 Task: Create Card Compliance Audit in Board Data Visualization Tools to Workspace Enterprise Resource Planning. Create Card Conference Execution in Board Content Marketing Campaigns to Workspace Enterprise Resource Planning. Create Card Leadership Development Performance Review in Board Website Conversion Rate Optimization to Workspace Enterprise Resource Planning
Action: Mouse moved to (69, 283)
Screenshot: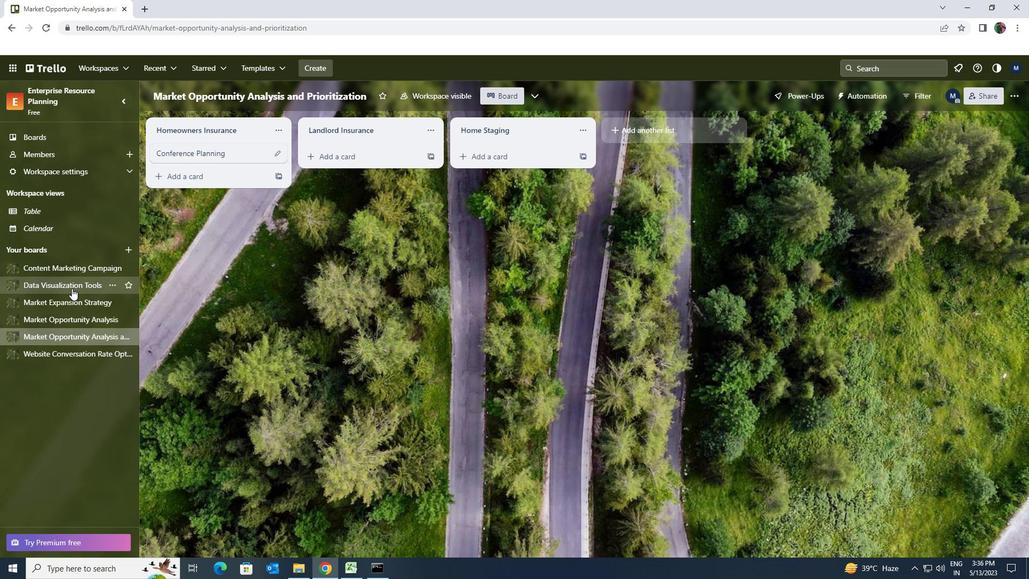 
Action: Mouse pressed left at (69, 283)
Screenshot: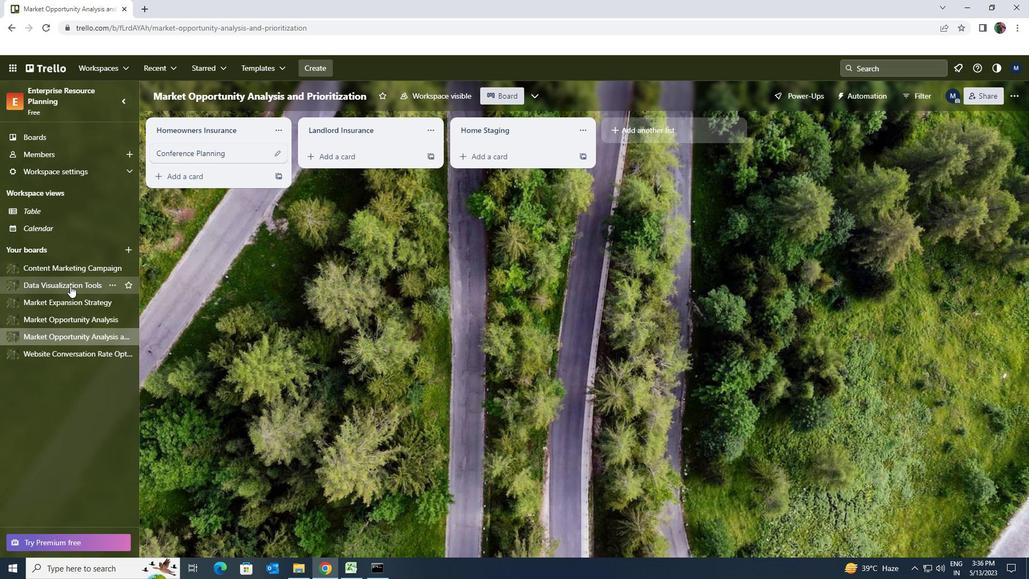 
Action: Mouse moved to (349, 160)
Screenshot: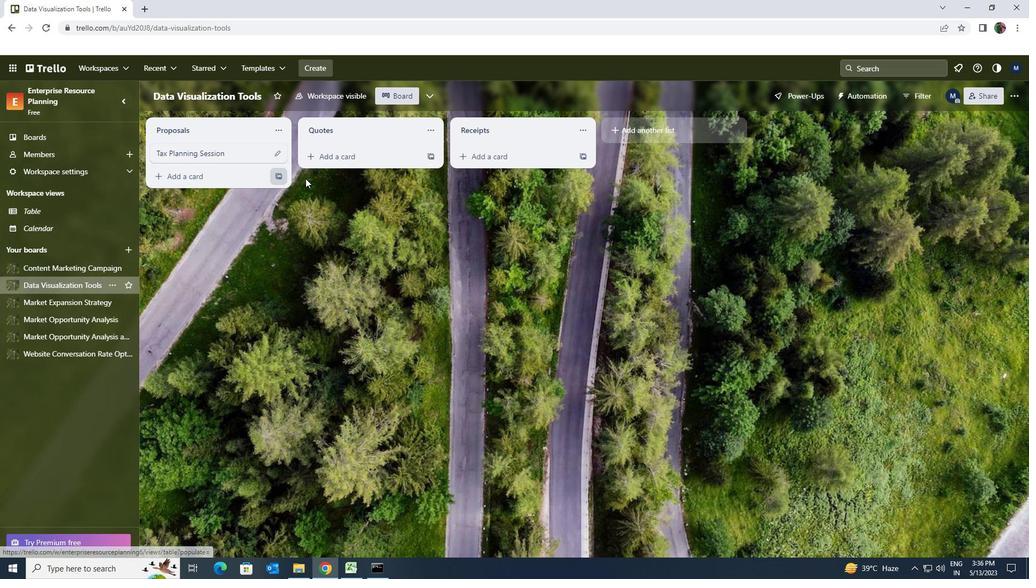 
Action: Mouse pressed left at (349, 160)
Screenshot: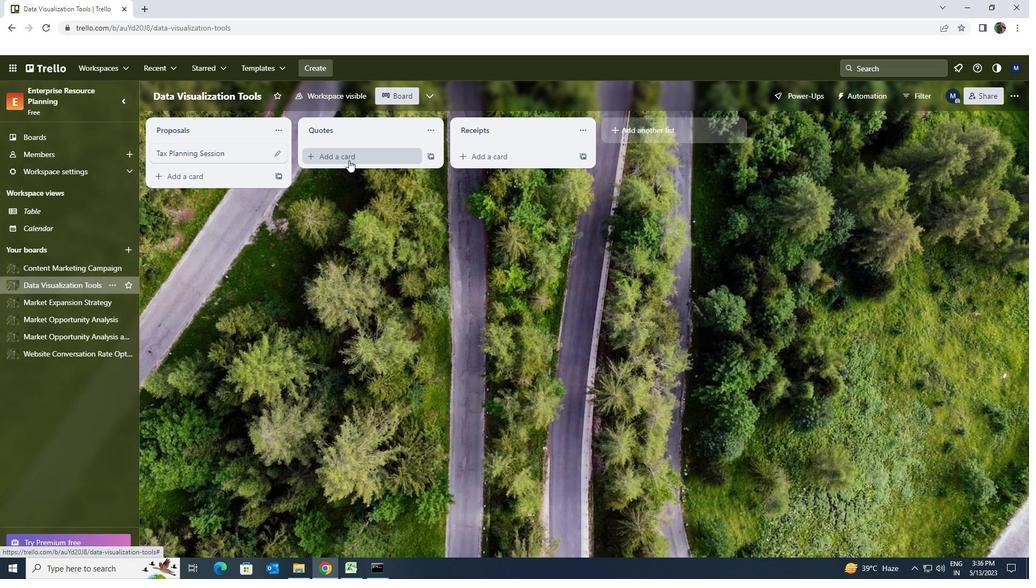 
Action: Key pressed <Key.shift><Key.shift><Key.shift>COMPLIANCE<Key.space><Key.shift><Key.shift><Key.shift><Key.shift><Key.shift>AUDIT
Screenshot: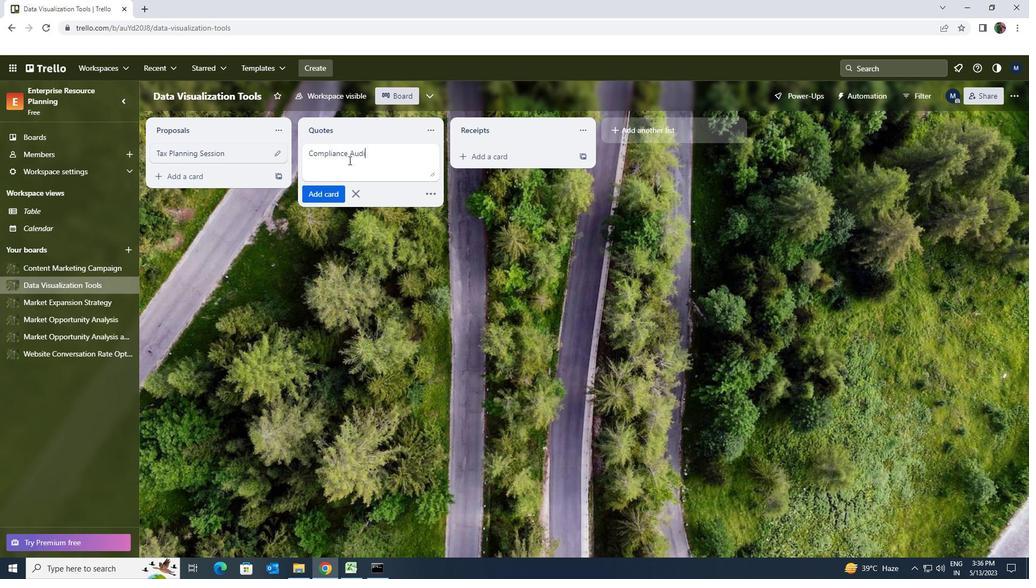 
Action: Mouse moved to (341, 192)
Screenshot: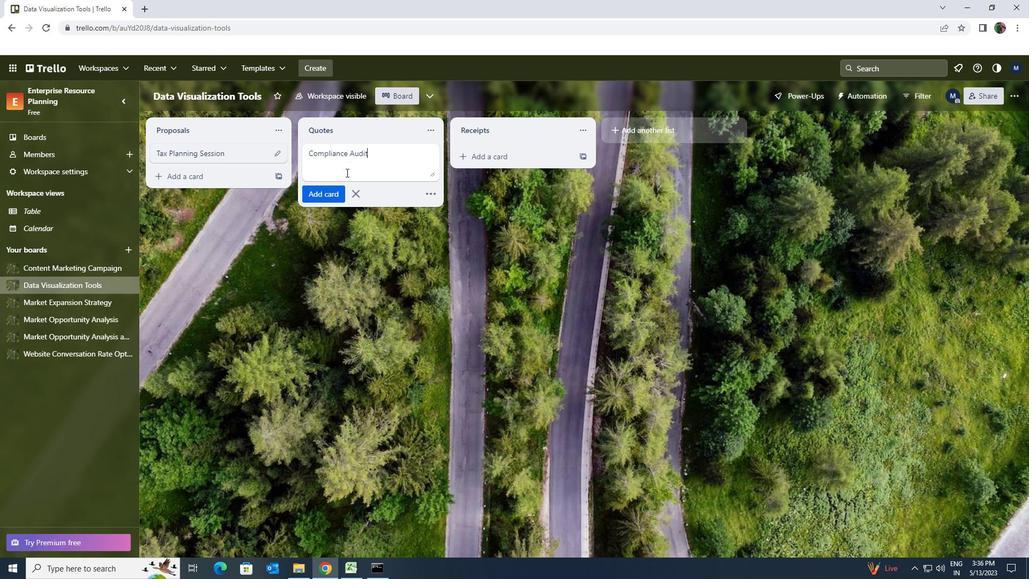
Action: Mouse pressed left at (341, 192)
Screenshot: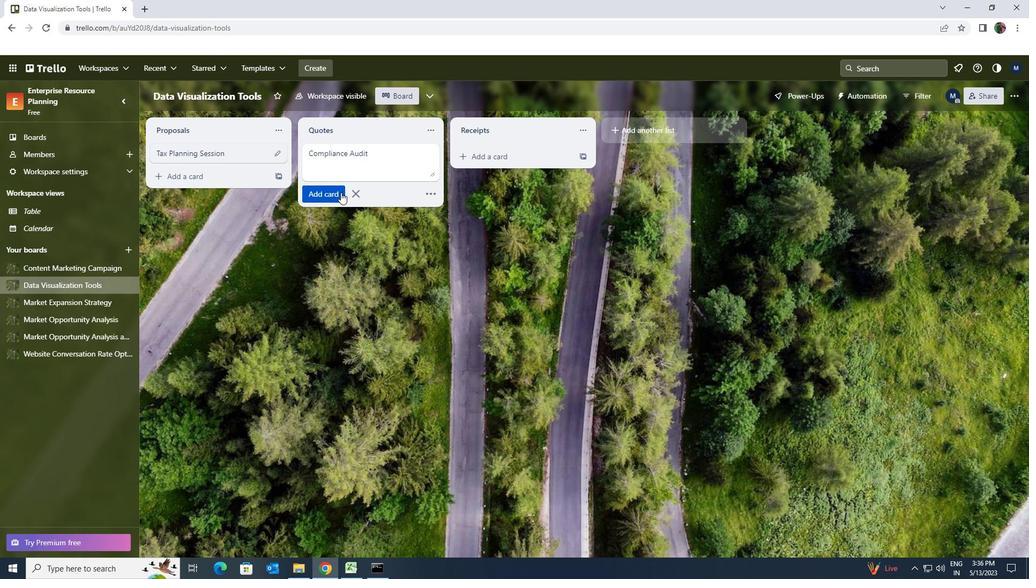 
Action: Mouse moved to (83, 267)
Screenshot: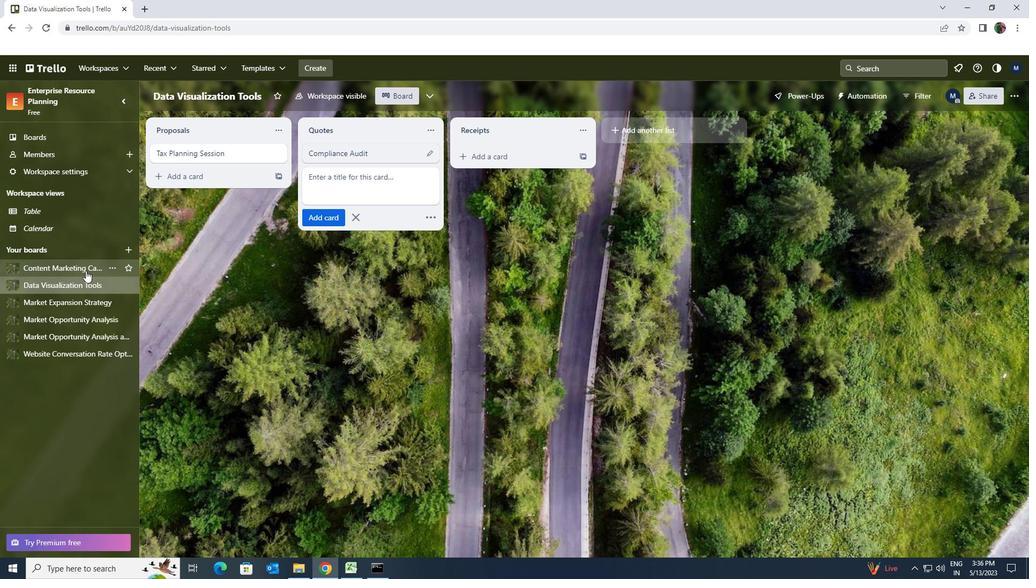 
Action: Mouse pressed left at (83, 267)
Screenshot: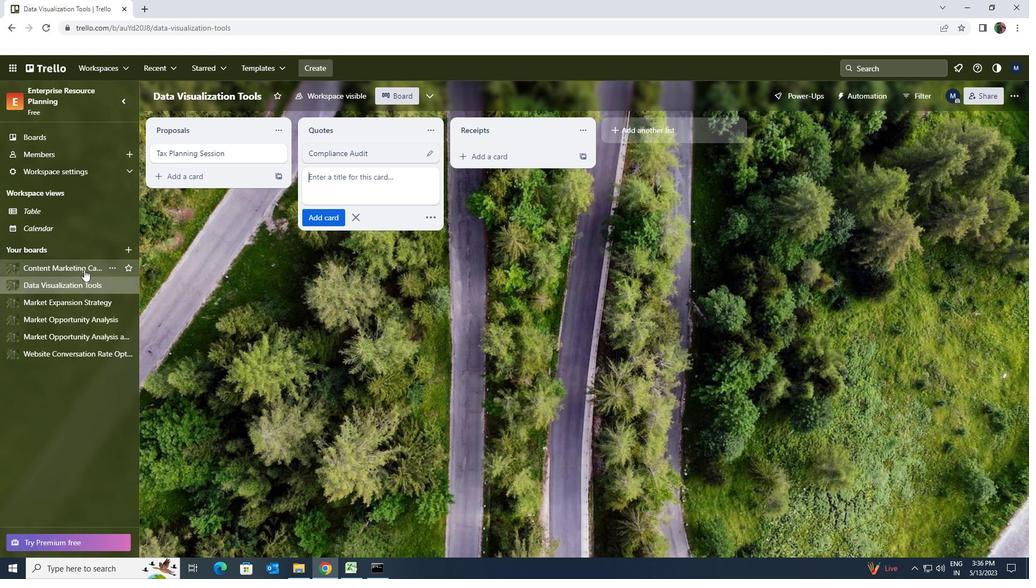 
Action: Mouse moved to (334, 158)
Screenshot: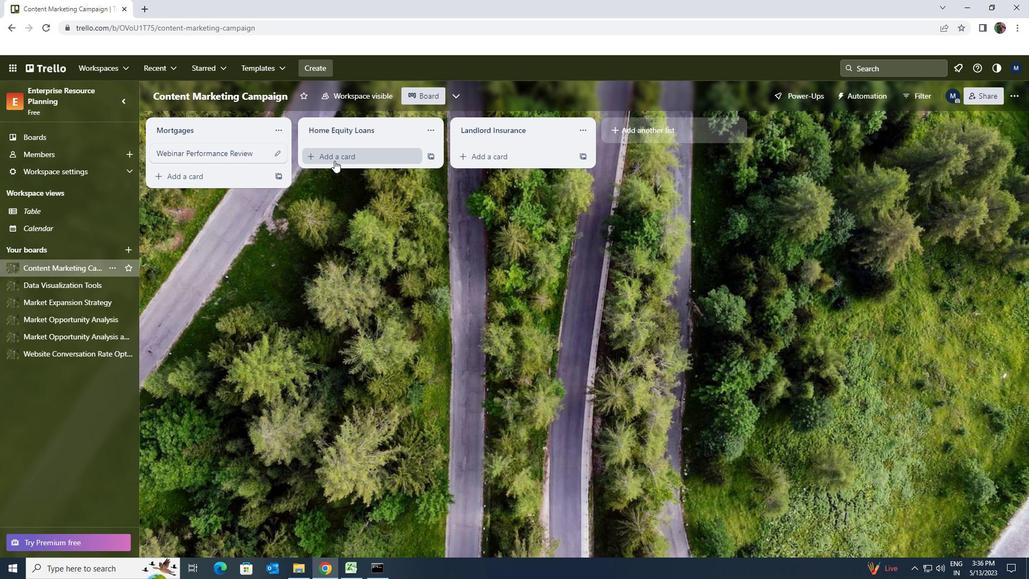 
Action: Mouse pressed left at (334, 158)
Screenshot: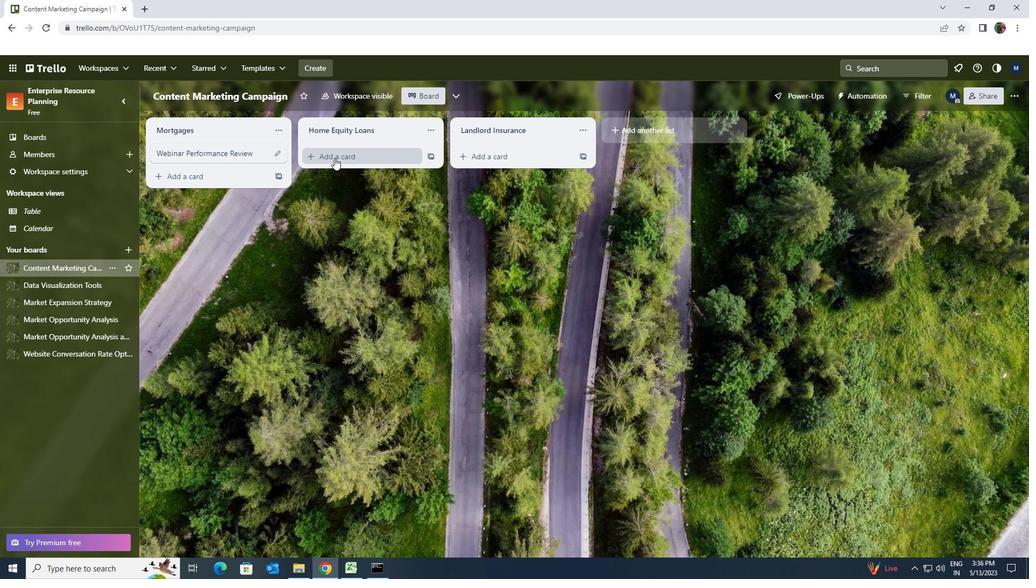 
Action: Key pressed <Key.shift>CONFERENCE<Key.space><Key.shift><Key.shift><Key.shift><Key.shift><Key.shift>EXECUTION
Screenshot: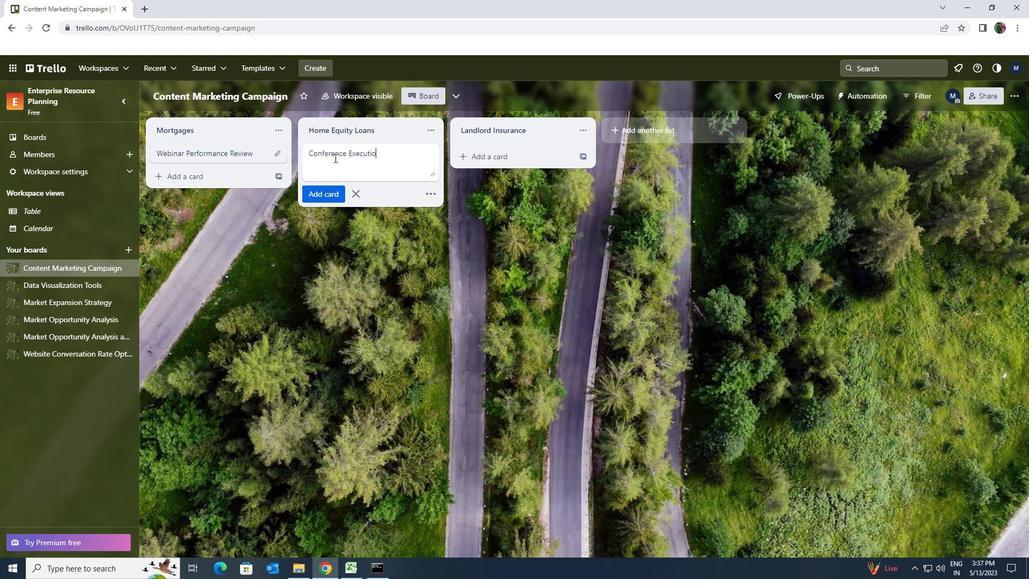 
Action: Mouse moved to (330, 200)
Screenshot: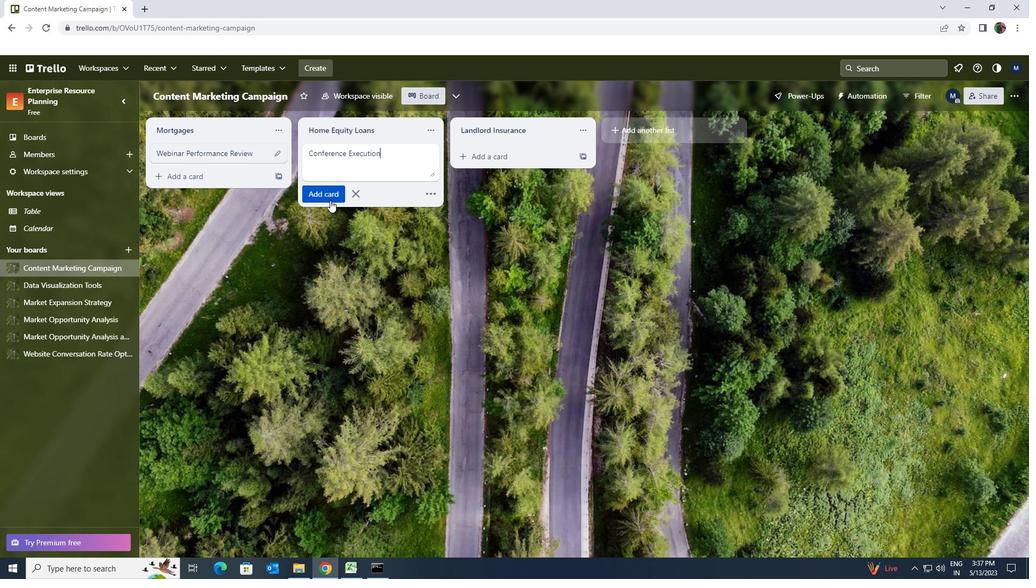 
Action: Mouse pressed left at (330, 200)
Screenshot: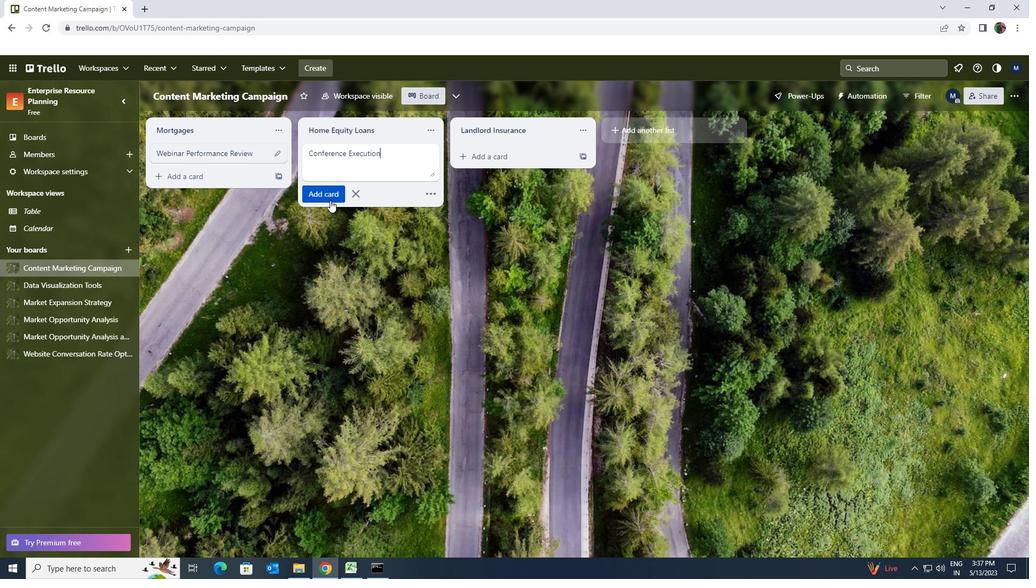 
Action: Mouse moved to (87, 359)
Screenshot: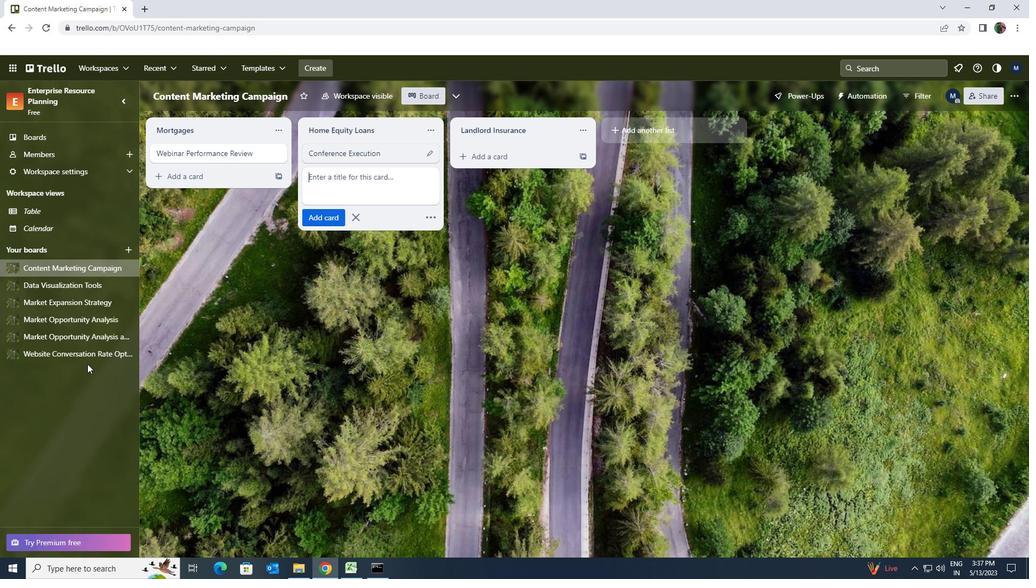 
Action: Mouse pressed left at (87, 359)
Screenshot: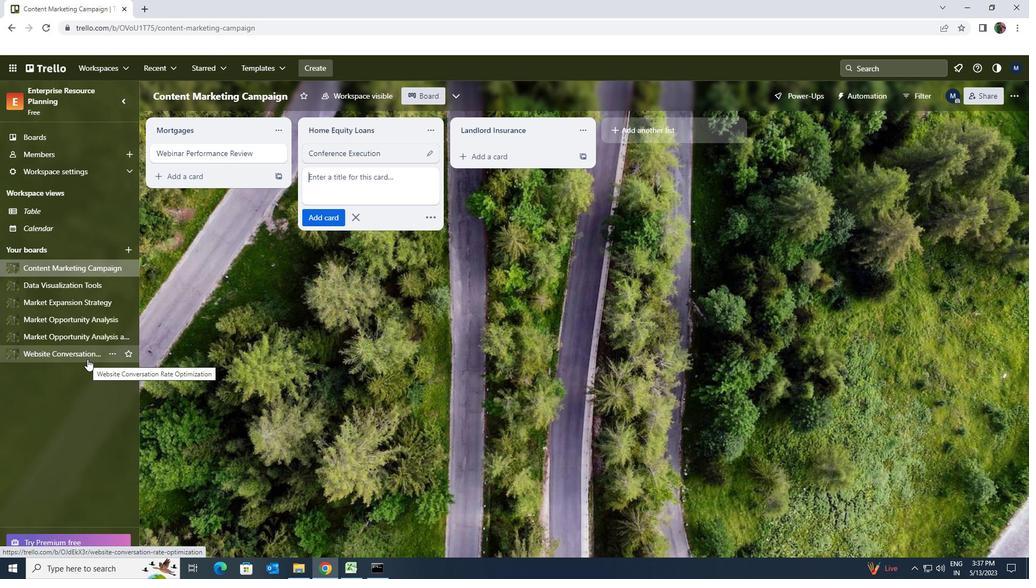 
Action: Mouse moved to (322, 162)
Screenshot: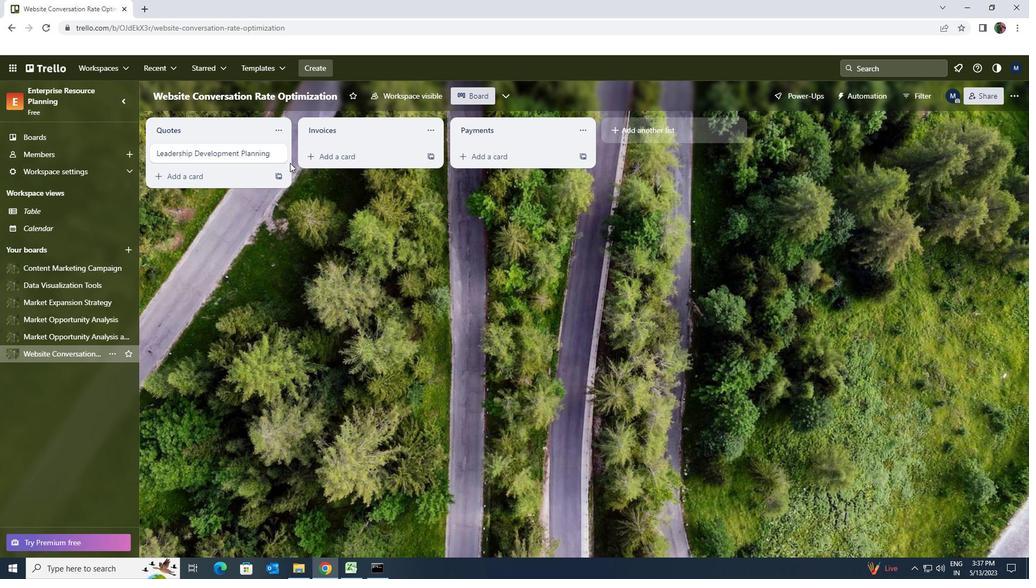
Action: Mouse pressed left at (322, 162)
Screenshot: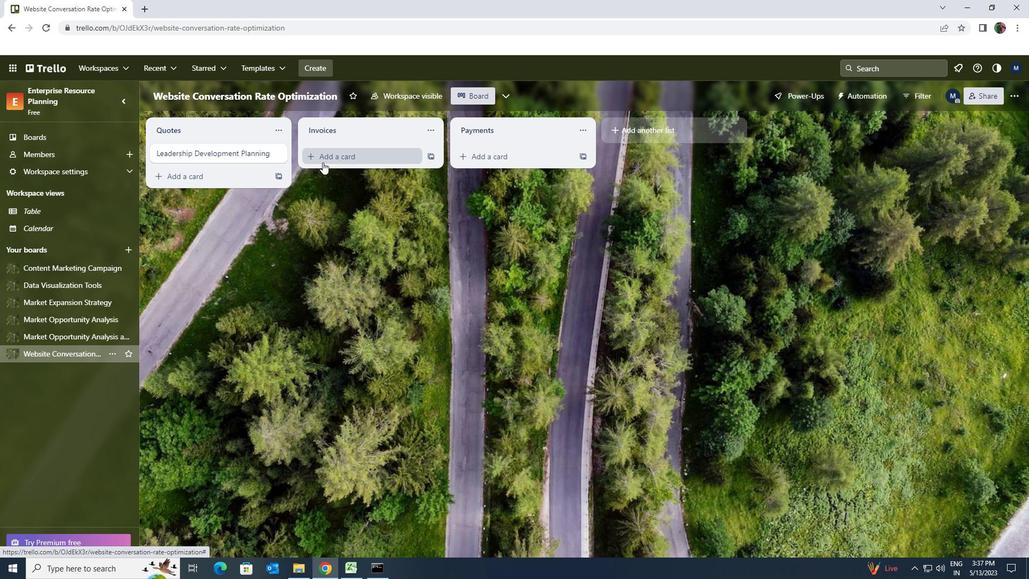 
Action: Key pressed <Key.shift><Key.shift><Key.shift><Key.shift><Key.shift><Key.shift><Key.shift><Key.shift><Key.shift><Key.shift>LEADERSHIP<Key.space>DEVELOPMENT<Key.space><Key.shift><Key.shift><Key.shift><Key.shift><Key.shift><Key.shift><Key.shift><Key.shift><Key.shift>PERFORMANCE<Key.space><Key.shift>REVIEW
Screenshot: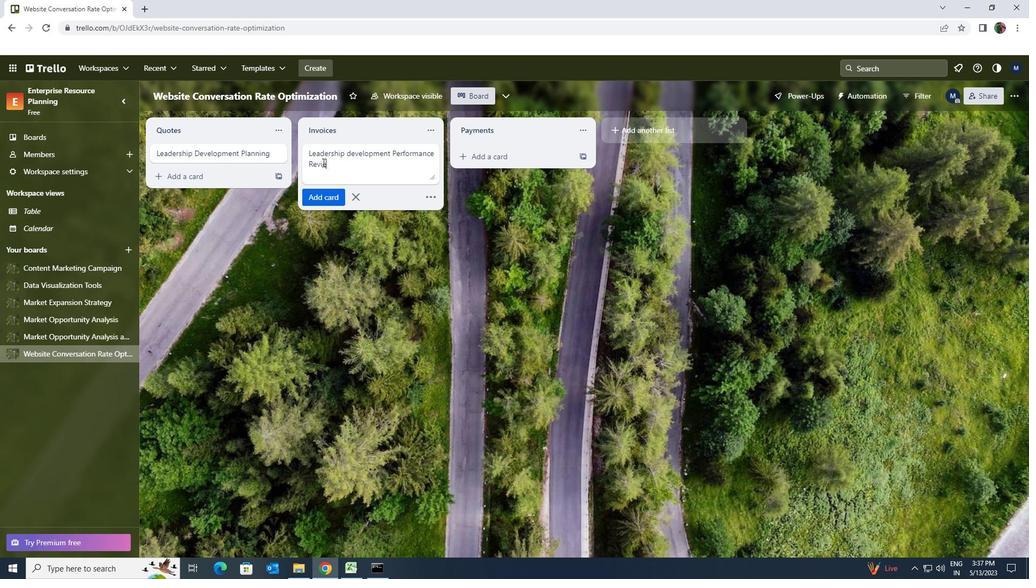 
Action: Mouse moved to (326, 196)
Screenshot: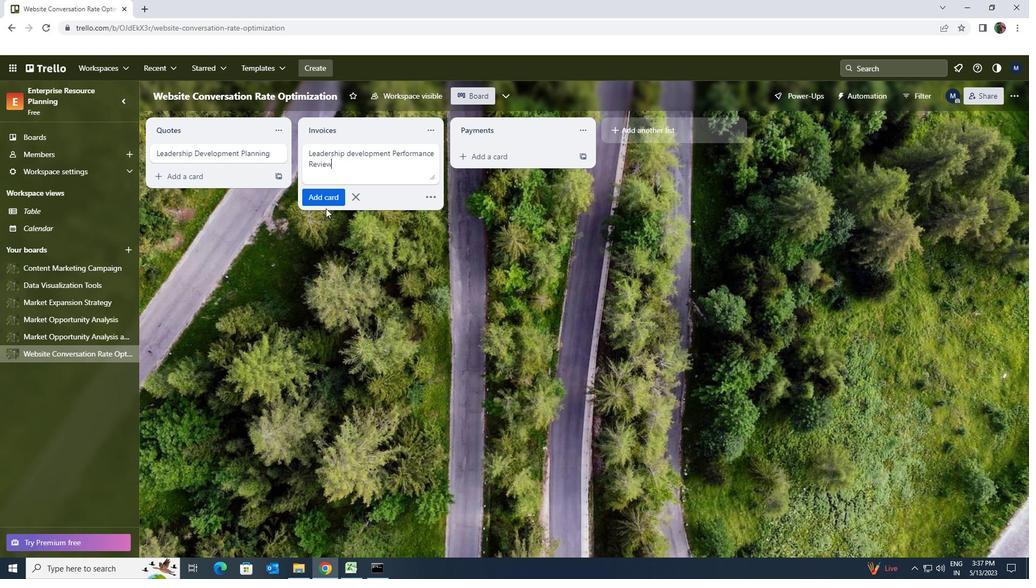
Action: Mouse pressed left at (326, 196)
Screenshot: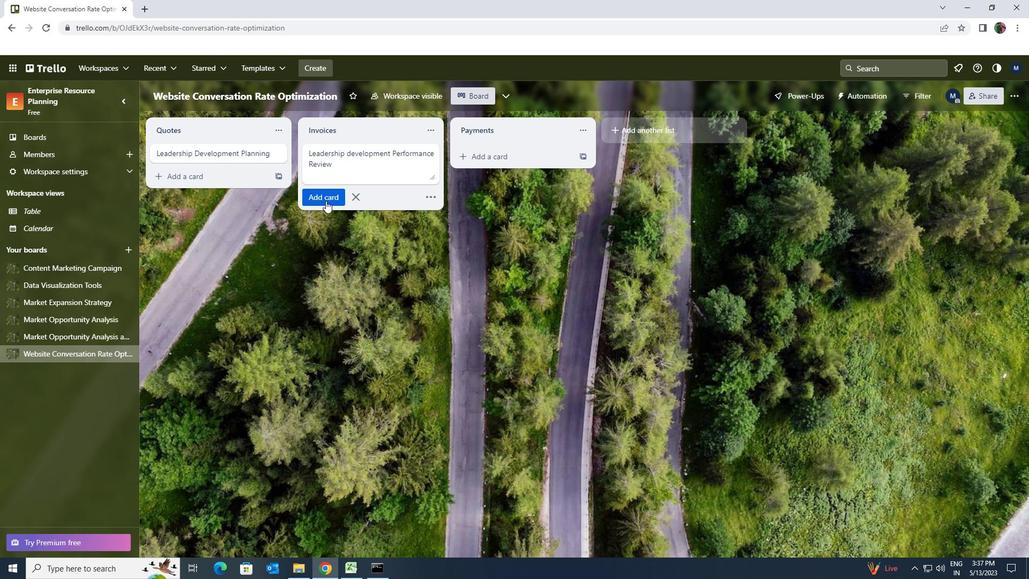 
